 Task: Add Aura Cacia Rose Absolute Essential Oil to the cart.
Action: Mouse moved to (884, 300)
Screenshot: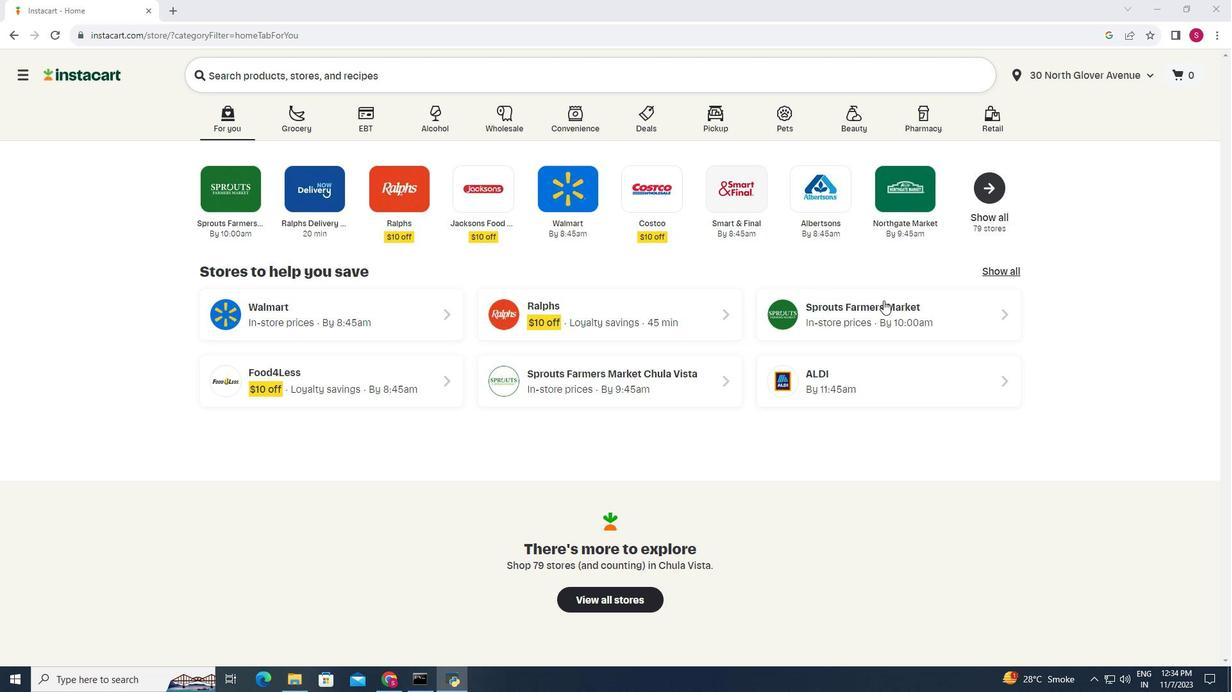 
Action: Mouse pressed left at (884, 300)
Screenshot: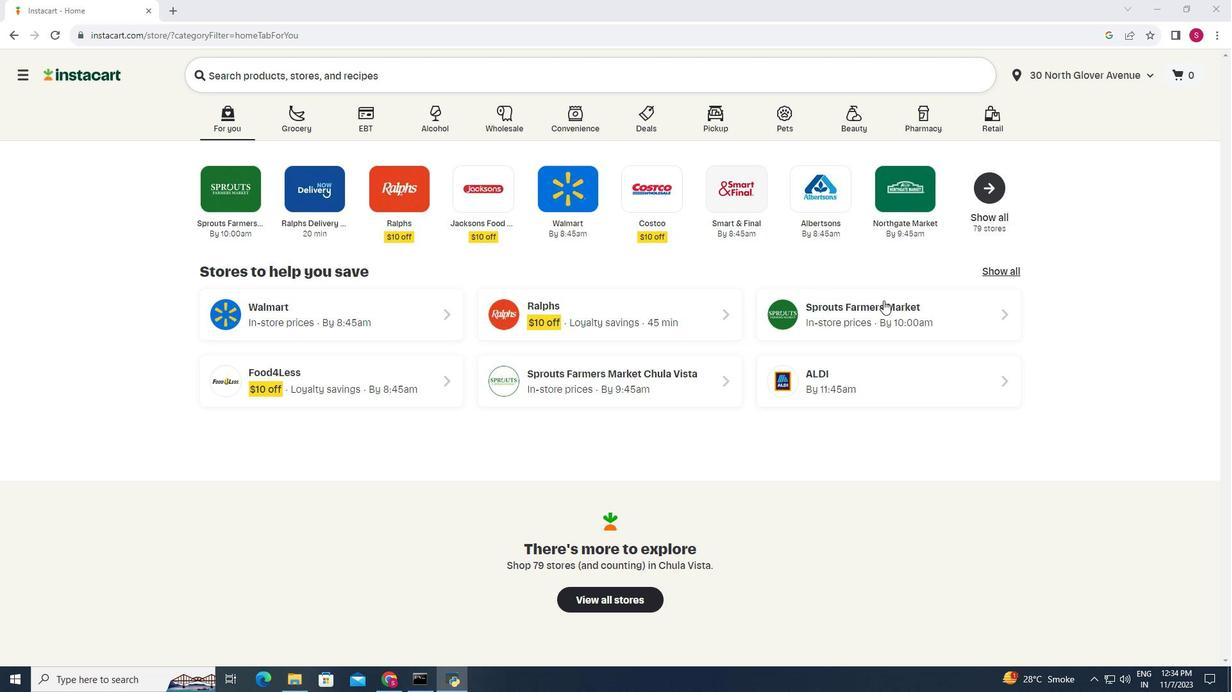 
Action: Mouse moved to (46, 484)
Screenshot: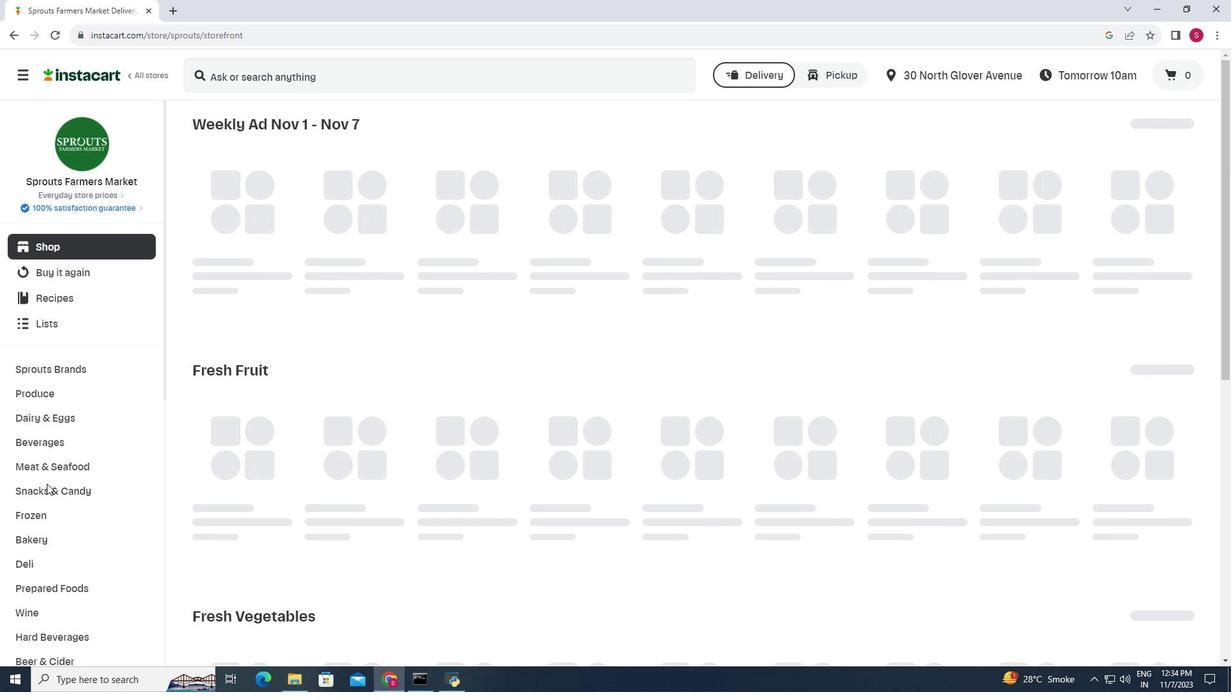 
Action: Mouse scrolled (46, 483) with delta (0, 0)
Screenshot: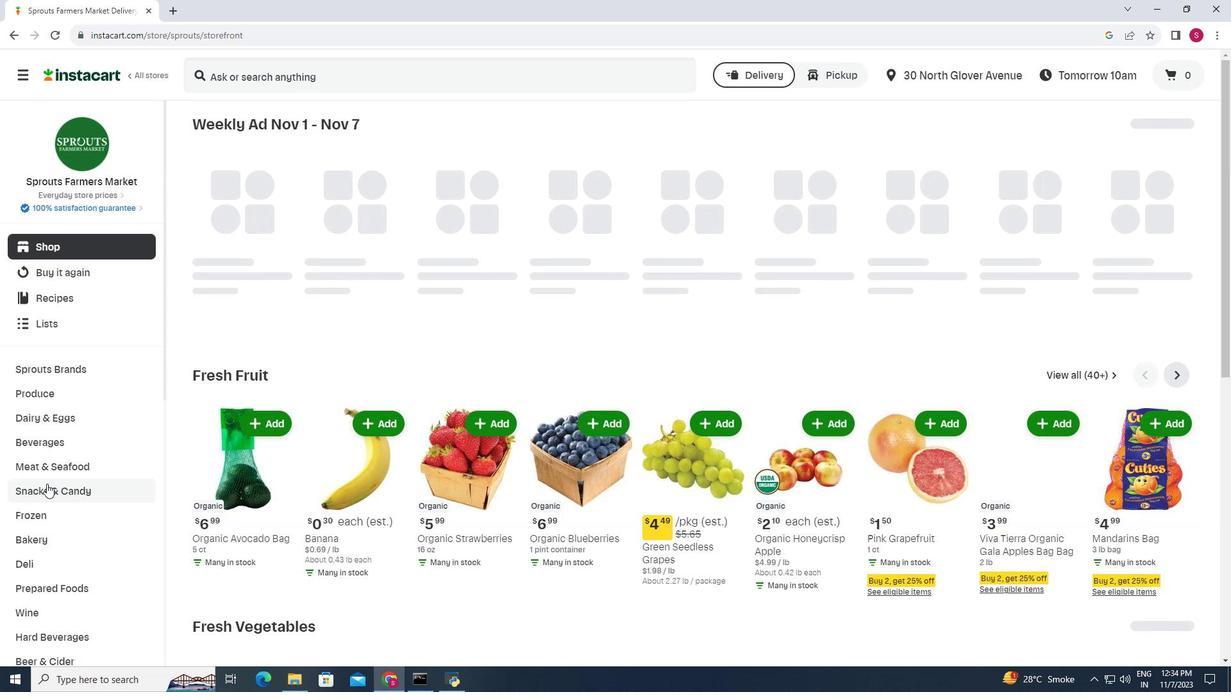 
Action: Mouse moved to (46, 484)
Screenshot: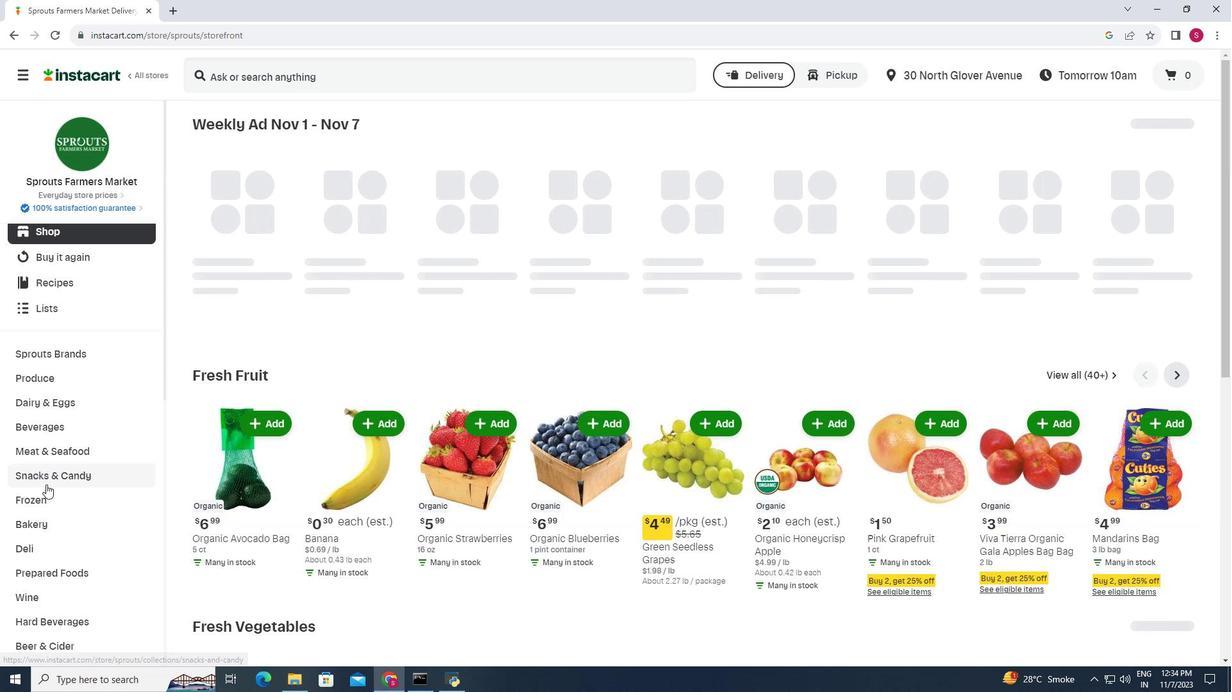 
Action: Mouse scrolled (46, 484) with delta (0, 0)
Screenshot: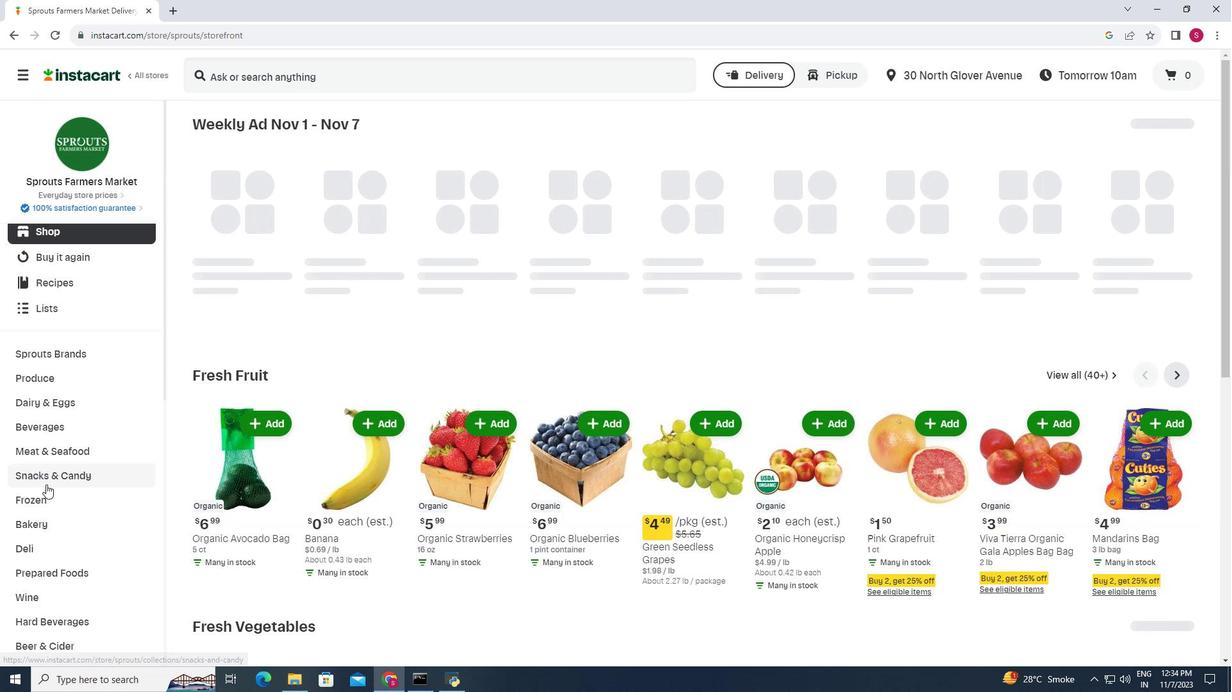 
Action: Mouse moved to (46, 484)
Screenshot: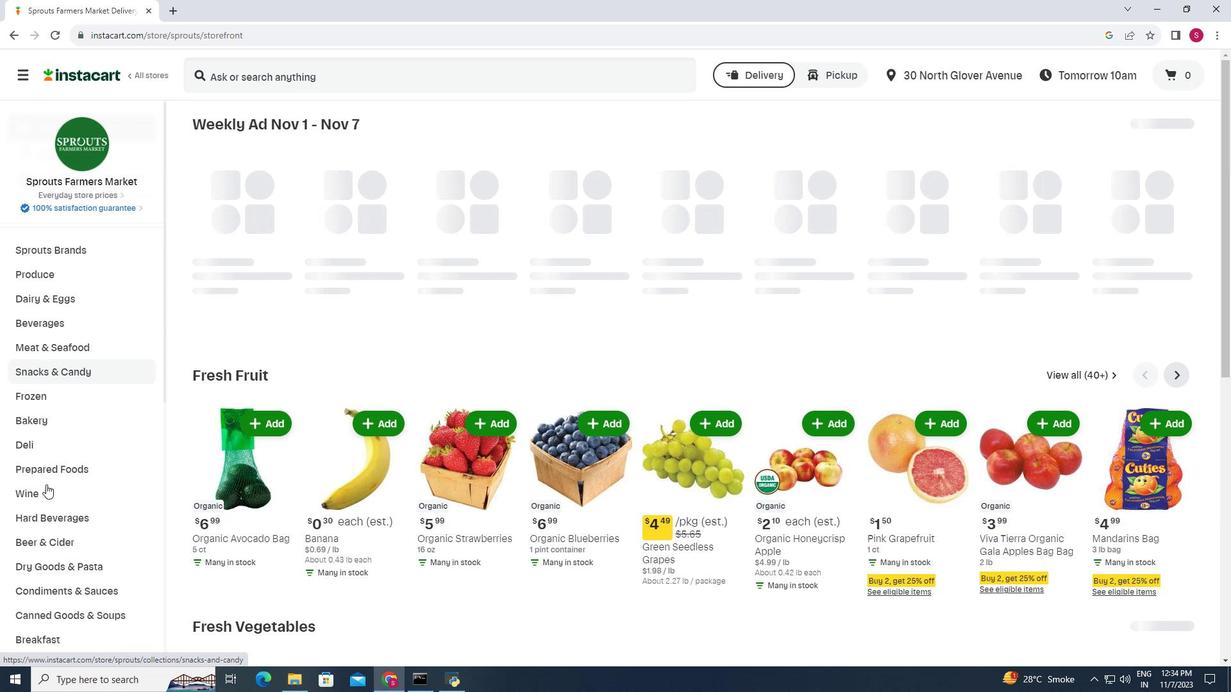 
Action: Mouse scrolled (46, 484) with delta (0, 0)
Screenshot: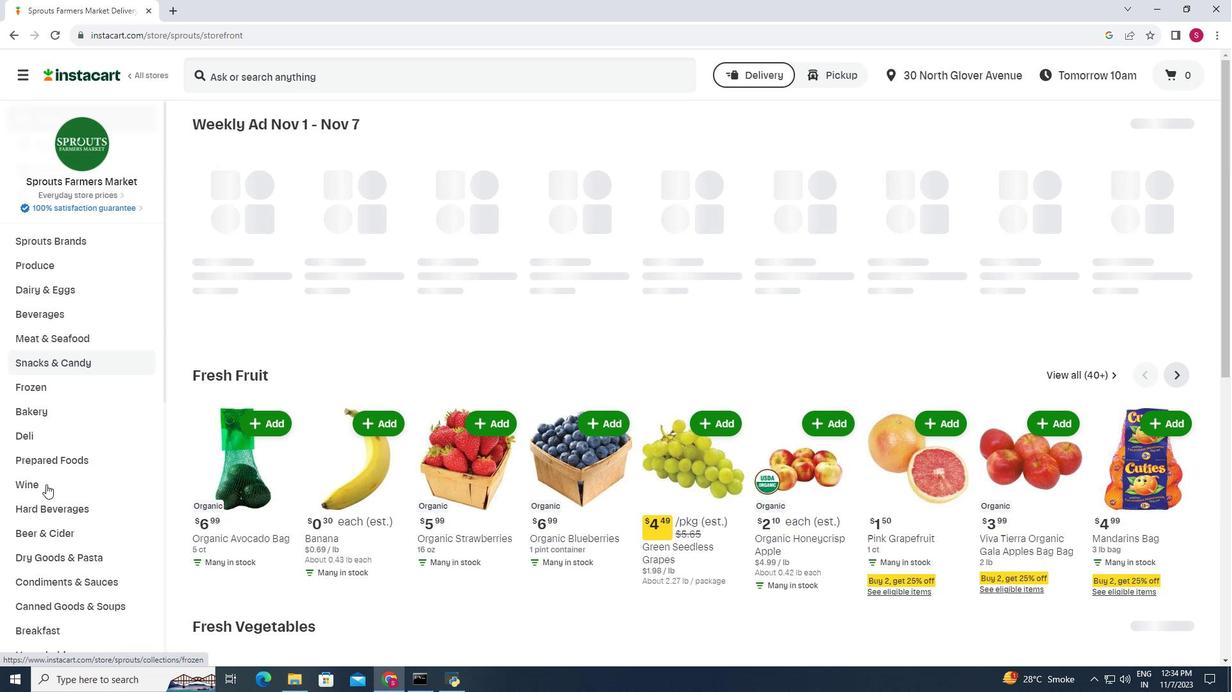 
Action: Mouse scrolled (46, 484) with delta (0, 0)
Screenshot: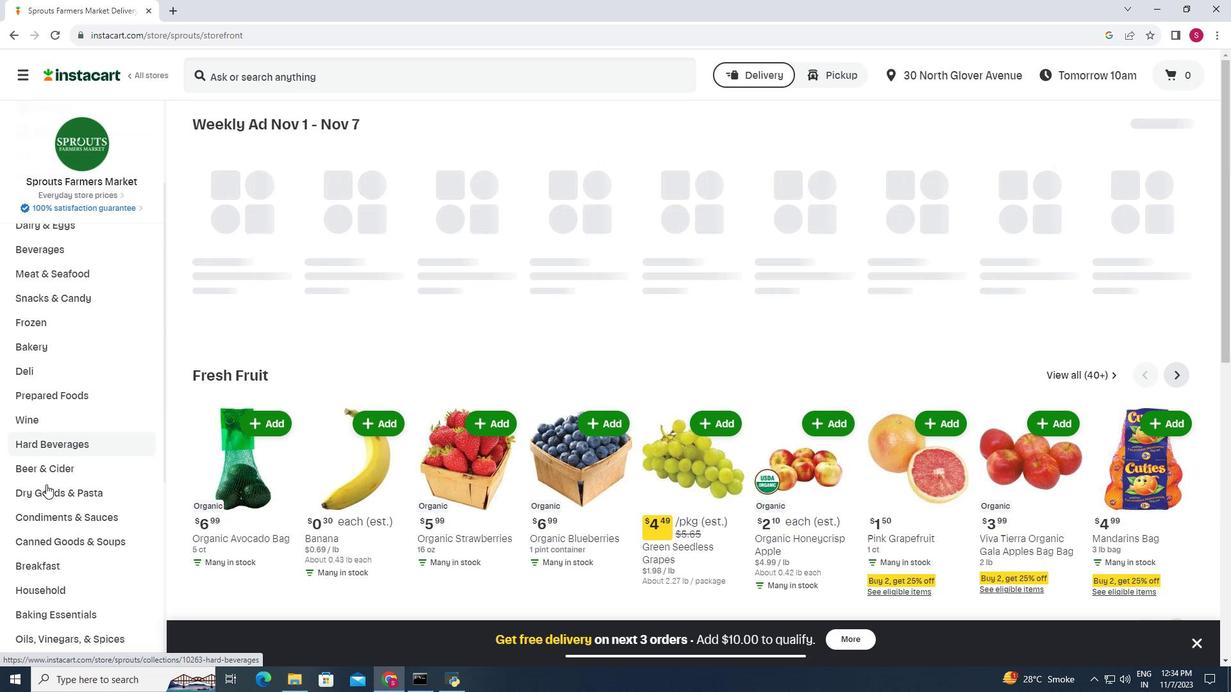 
Action: Mouse moved to (56, 520)
Screenshot: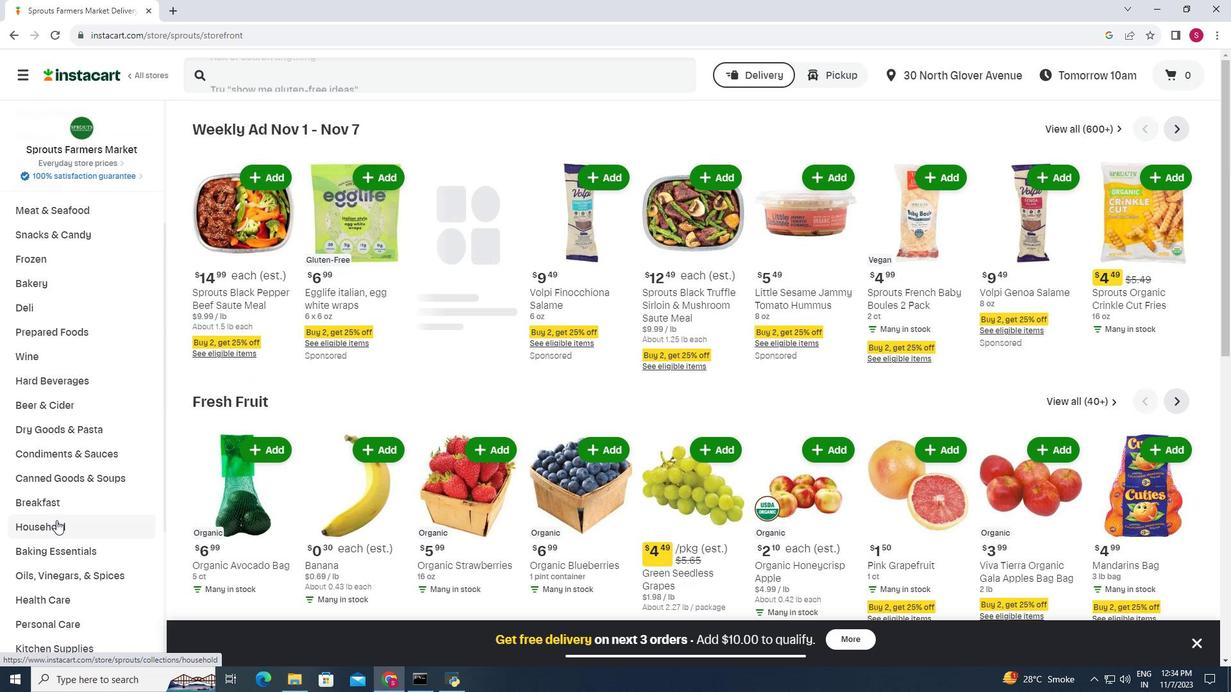 
Action: Mouse pressed left at (56, 520)
Screenshot: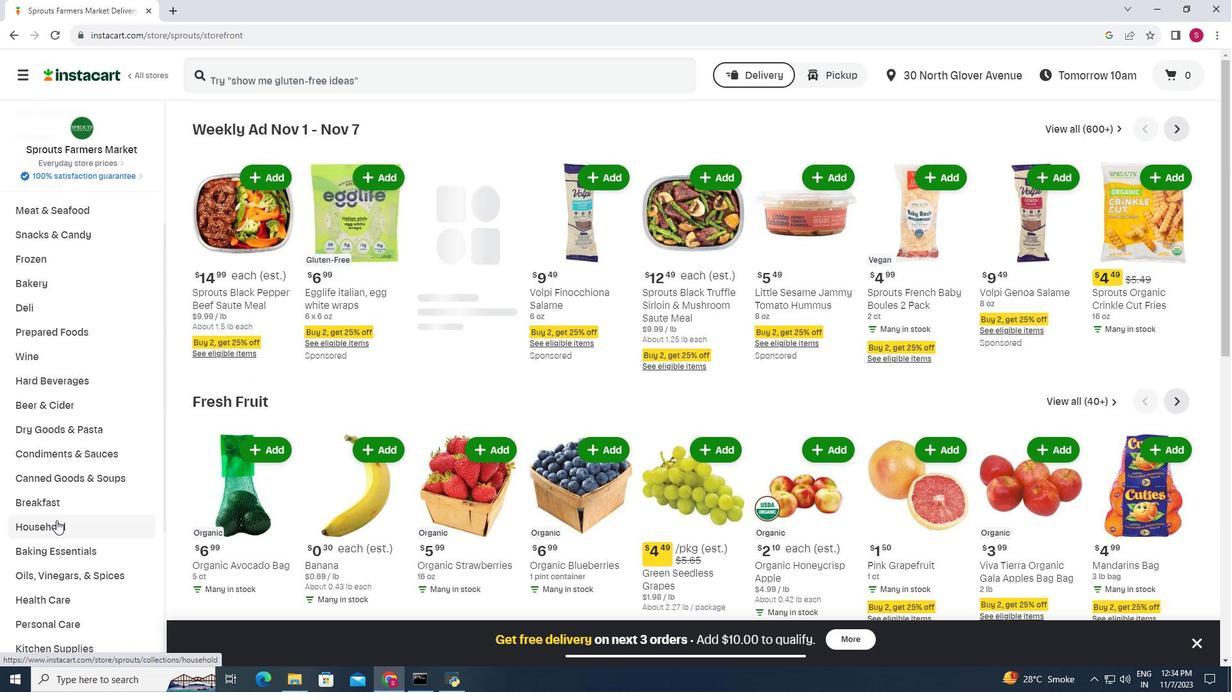 
Action: Mouse moved to (733, 165)
Screenshot: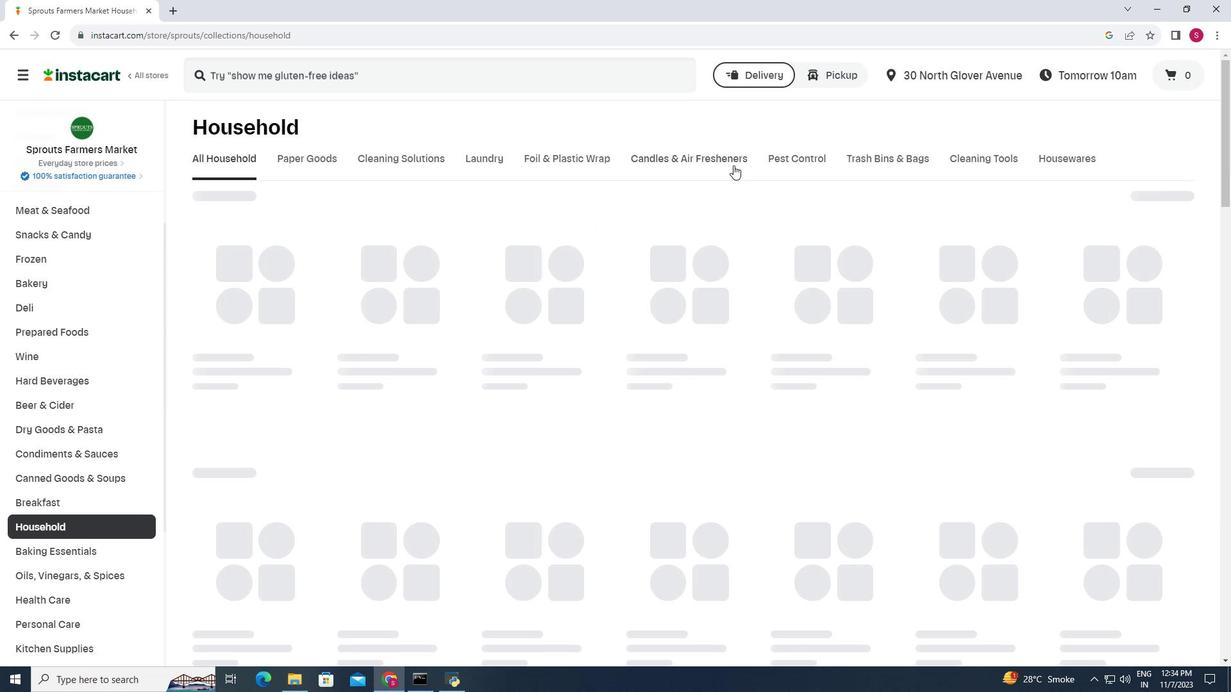 
Action: Mouse pressed left at (733, 165)
Screenshot: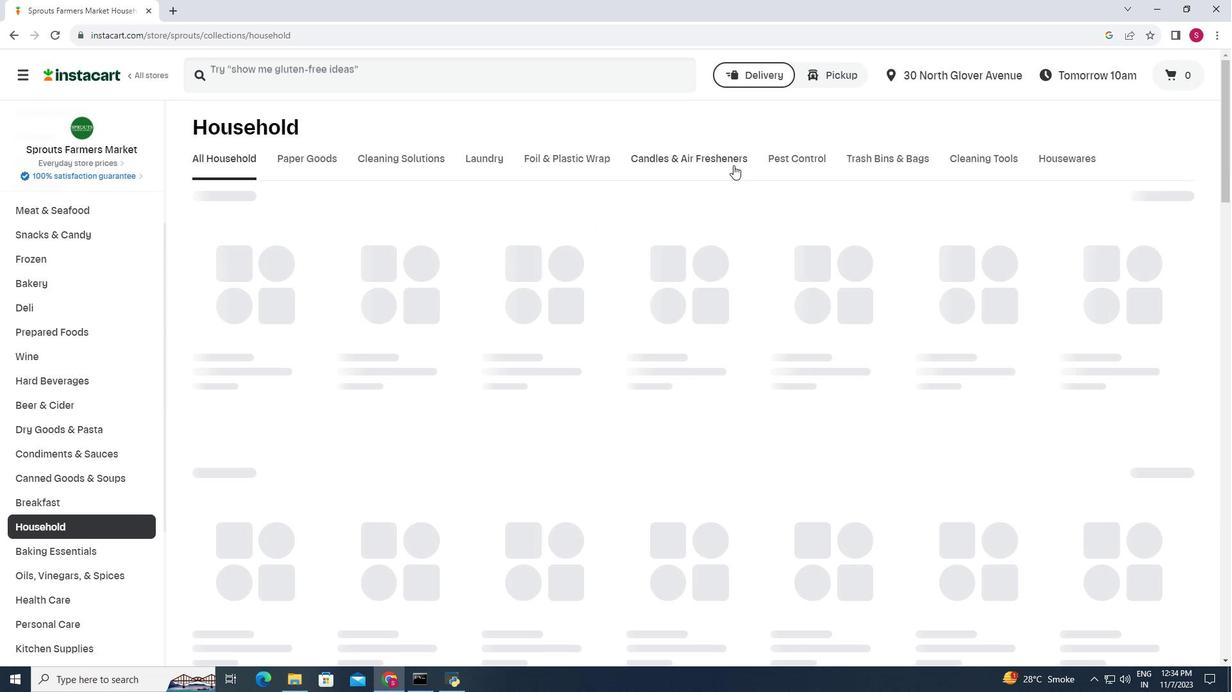 
Action: Mouse moved to (293, 75)
Screenshot: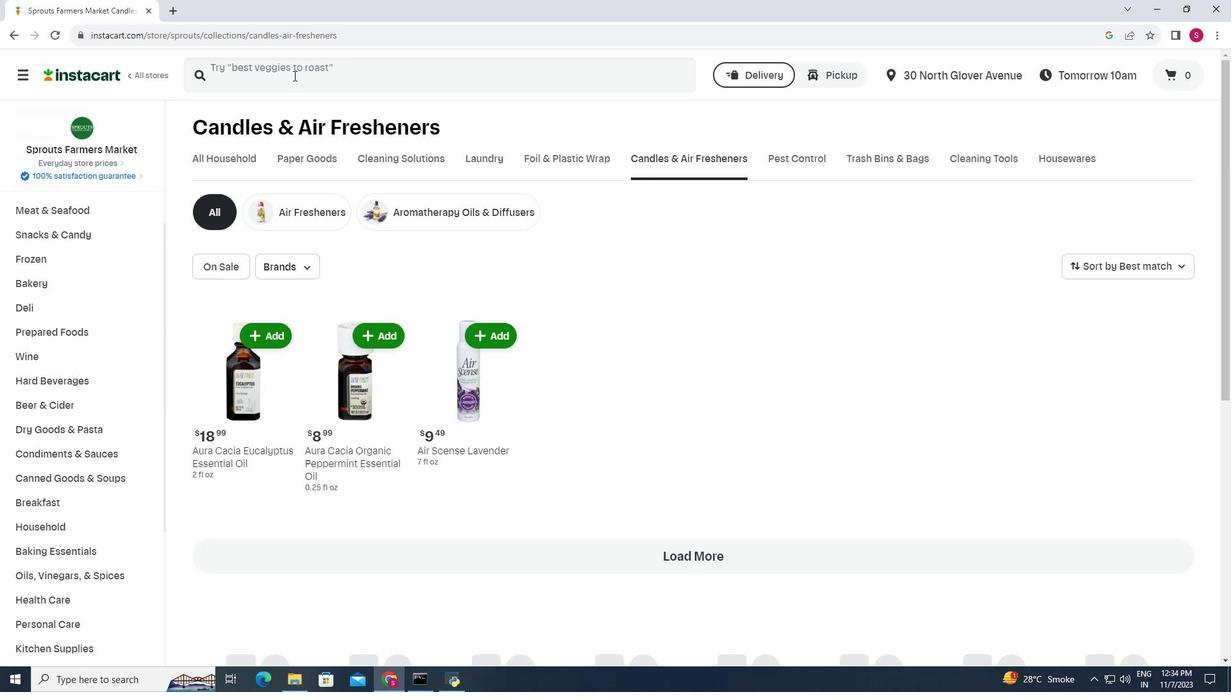 
Action: Mouse pressed left at (293, 75)
Screenshot: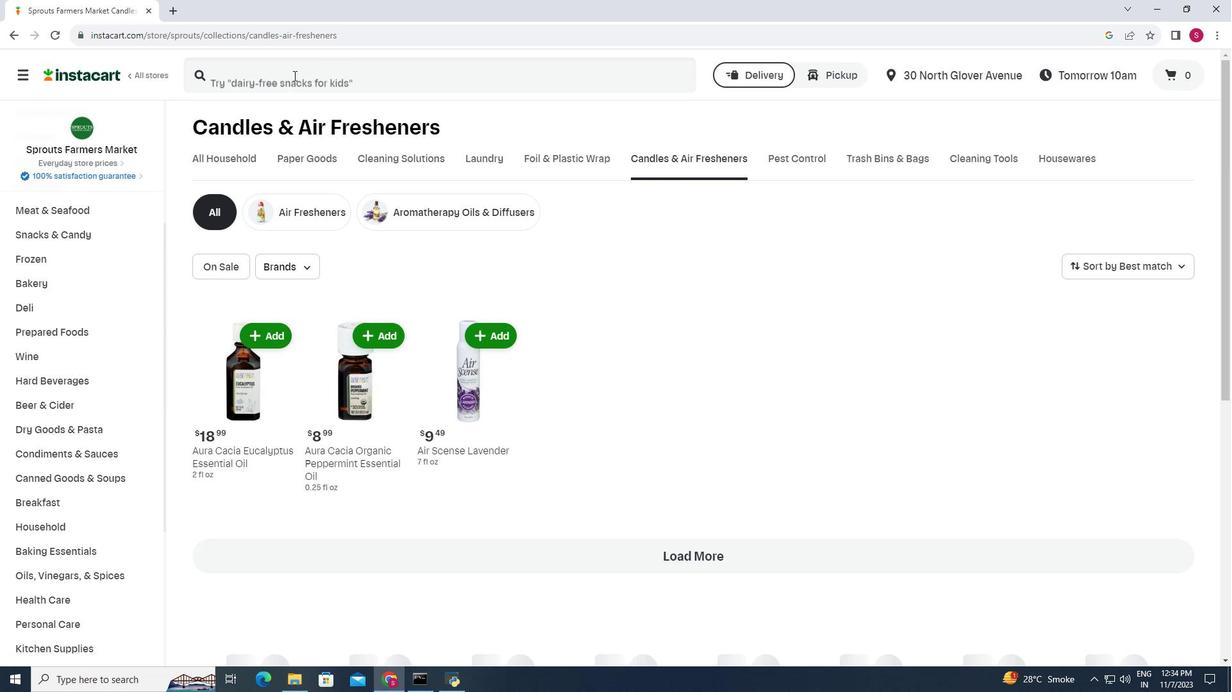 
Action: Key pressed <Key.shift>Aura<Key.space><Key.shift>CAcaia<Key.space><Key.backspace><Key.backspace><Key.backspace><Key.backspace><Key.backspace>a<Key.backspace><Key.backspace>acias<Key.space><Key.backspace><Key.backspace><Key.space><Key.shift>E<Key.backspace><Key.shift>ROse<Key.space><Key.backspace><Key.backspace><Key.backspace><Key.backspace>ose<Key.space><Key.shift>Absolute<Key.space><Key.shift>Essential<Key.space><Key.shift>Oil<Key.enter>
Screenshot: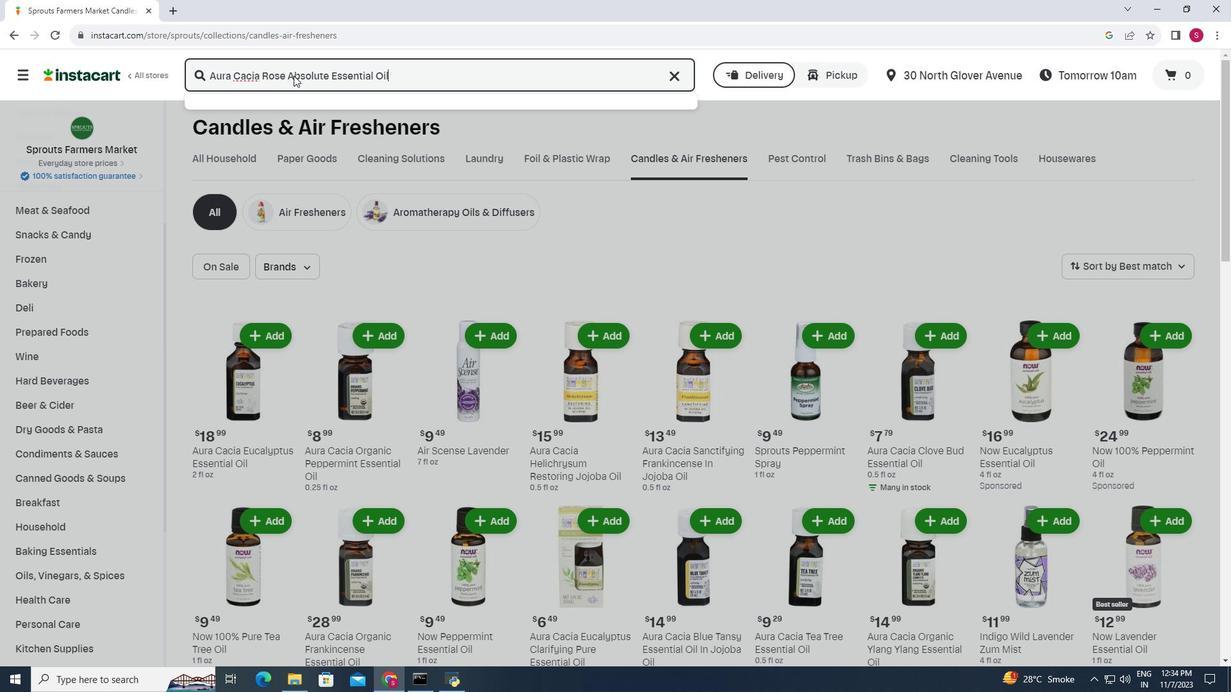 
Action: Mouse moved to (748, 178)
Screenshot: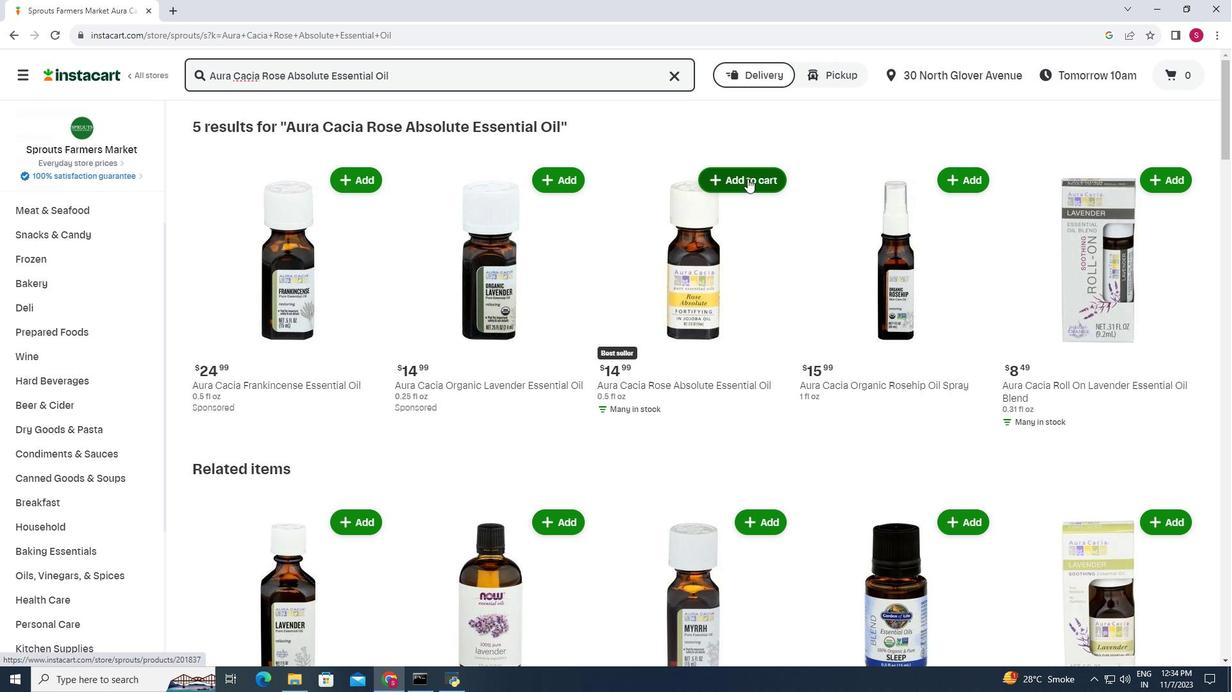 
Action: Mouse pressed left at (748, 178)
Screenshot: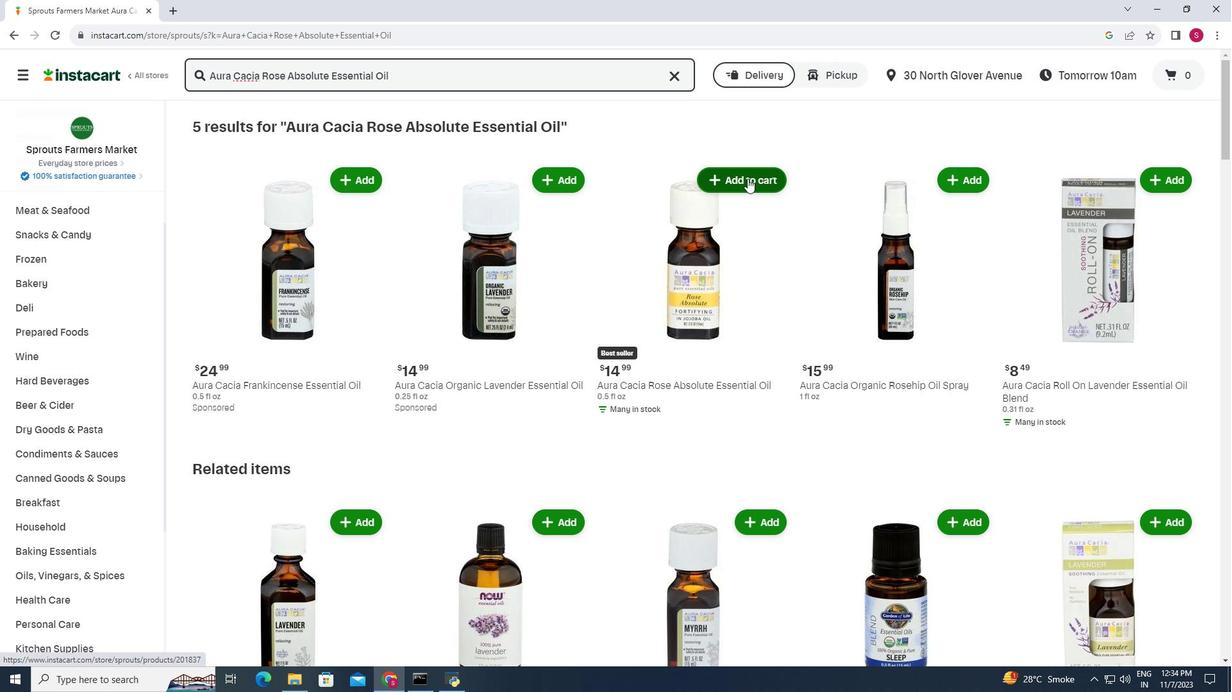 
Action: Mouse moved to (749, 140)
Screenshot: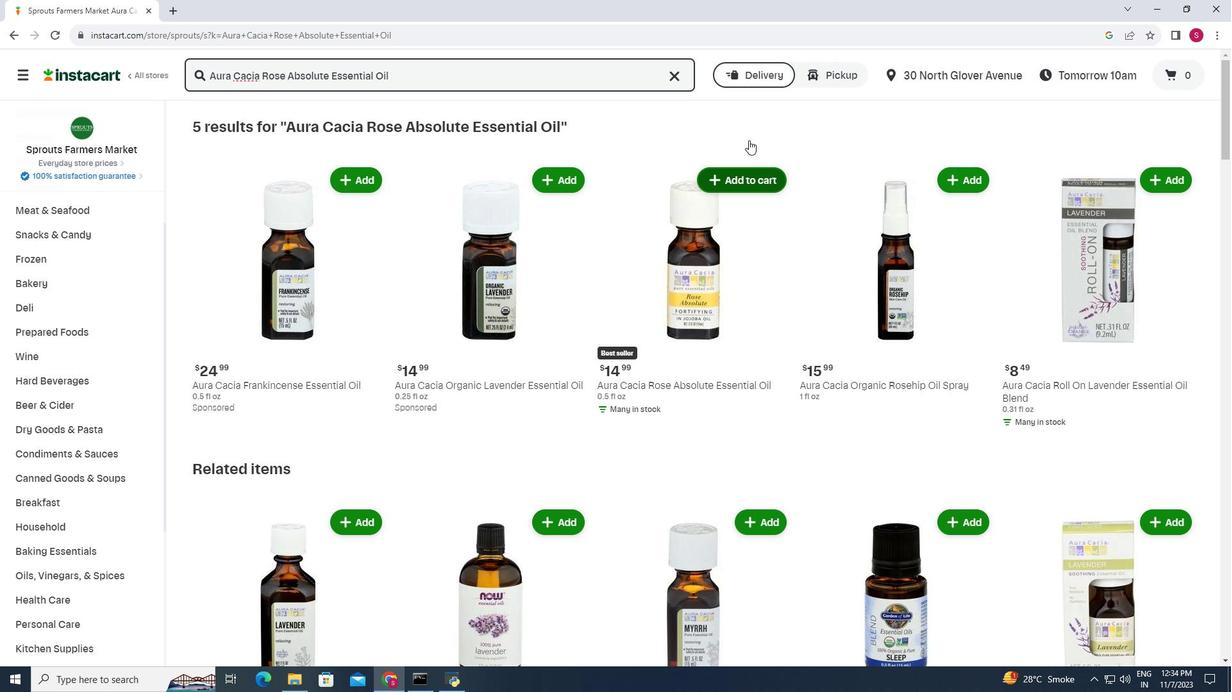 
